 Task: Write a JavaScript function to check if a string is a valid email address.
Action: Mouse moved to (79, 5)
Screenshot: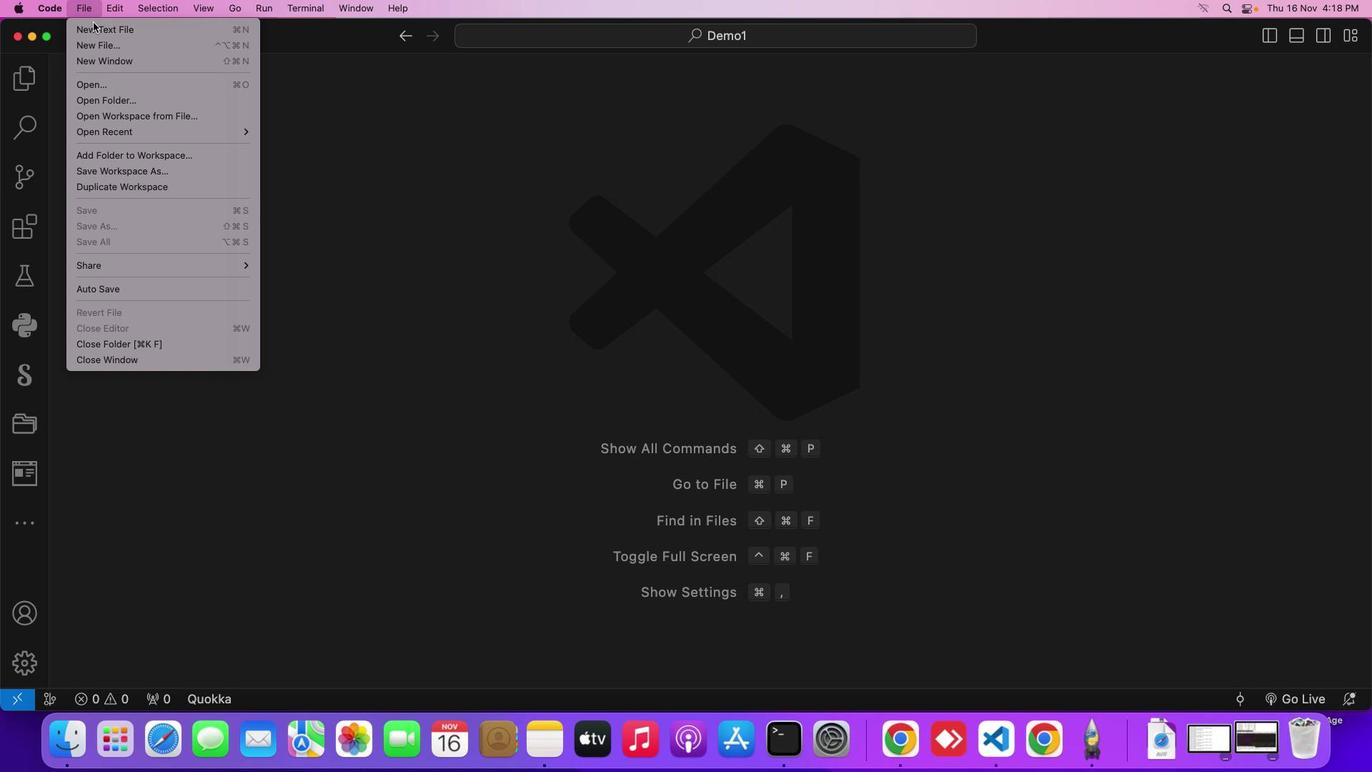 
Action: Mouse pressed left at (79, 5)
Screenshot: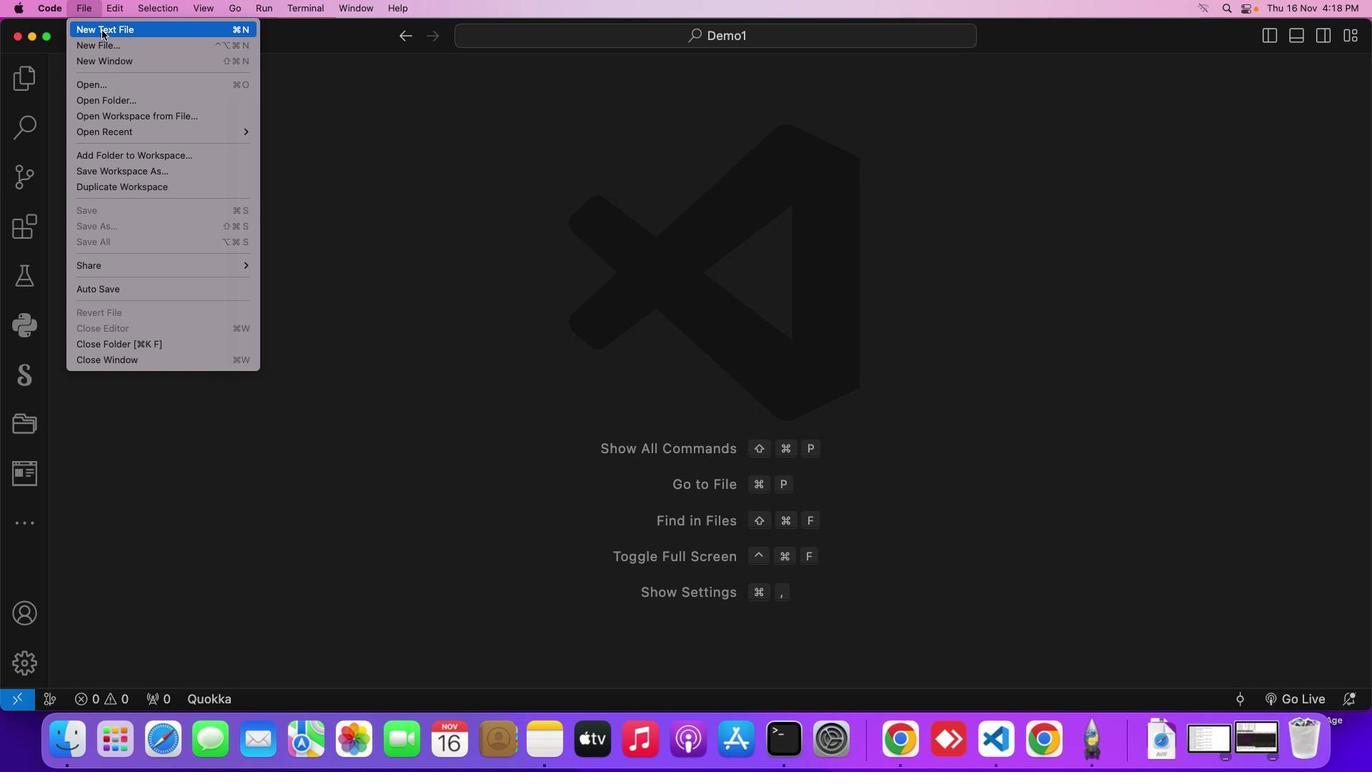 
Action: Mouse moved to (100, 27)
Screenshot: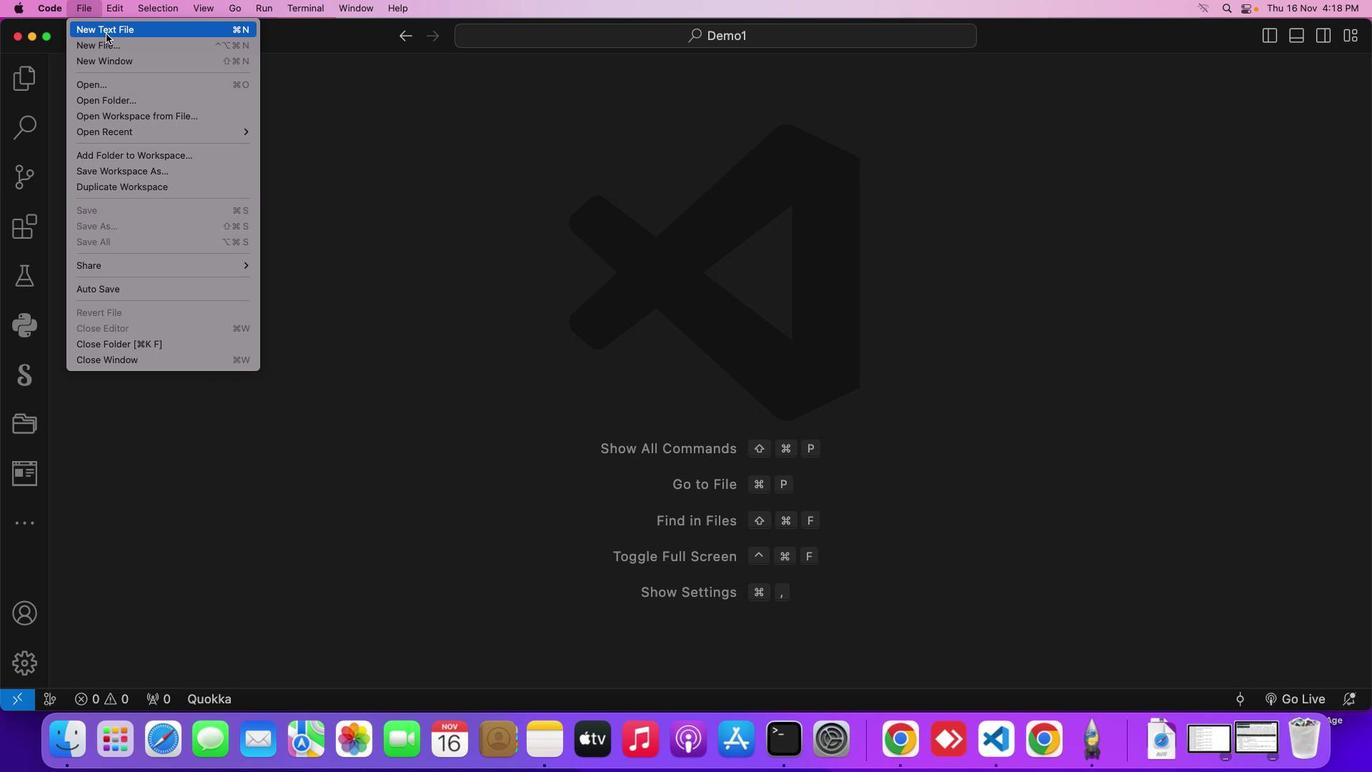 
Action: Mouse pressed left at (100, 27)
Screenshot: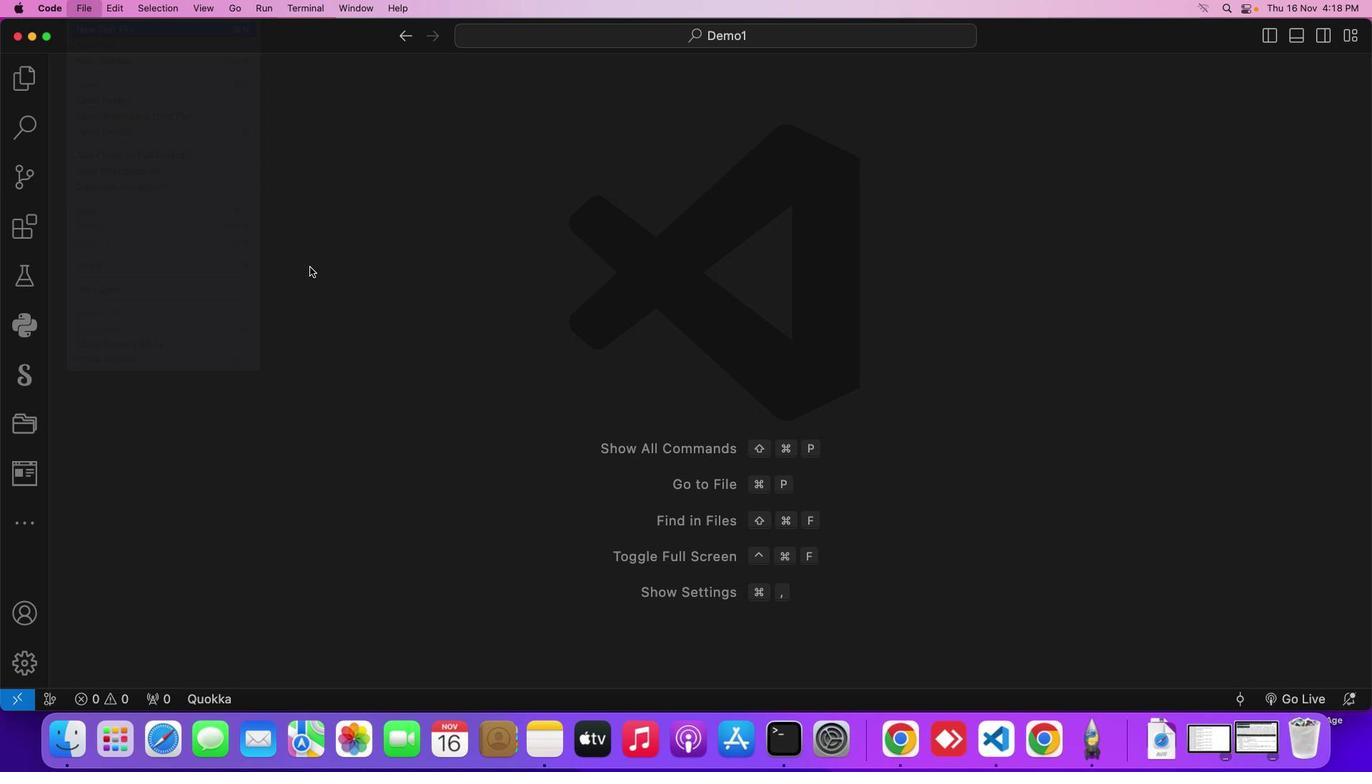 
Action: Mouse moved to (401, 444)
Screenshot: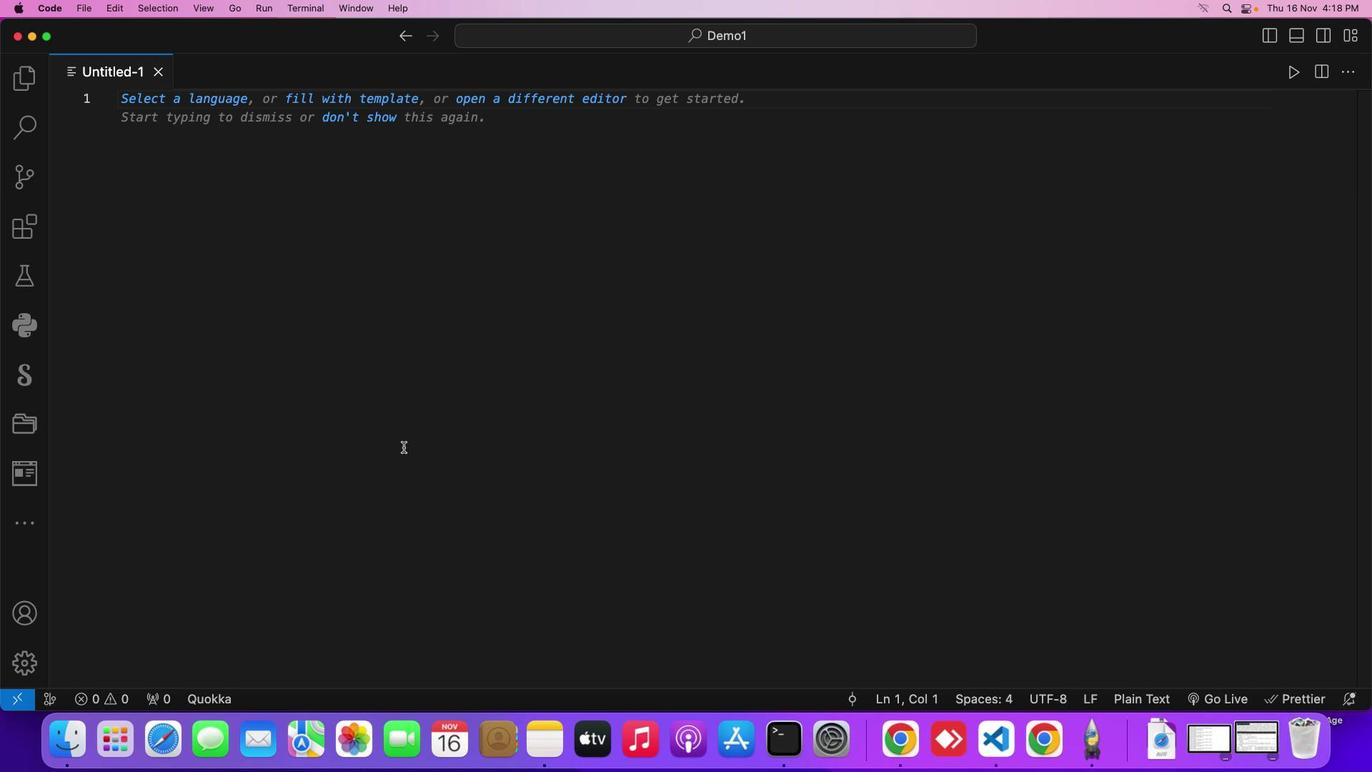 
Action: Key pressed Key.cmd
Screenshot: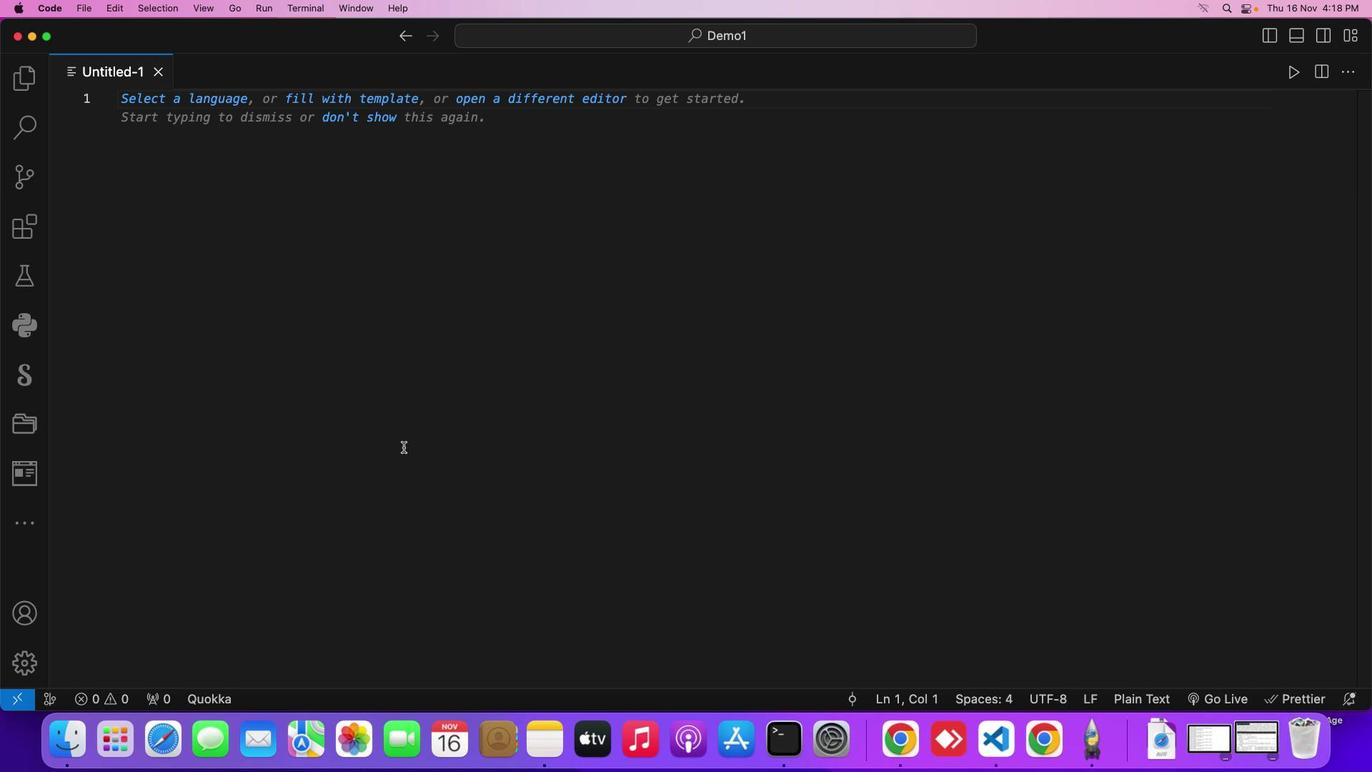 
Action: Mouse moved to (401, 445)
Screenshot: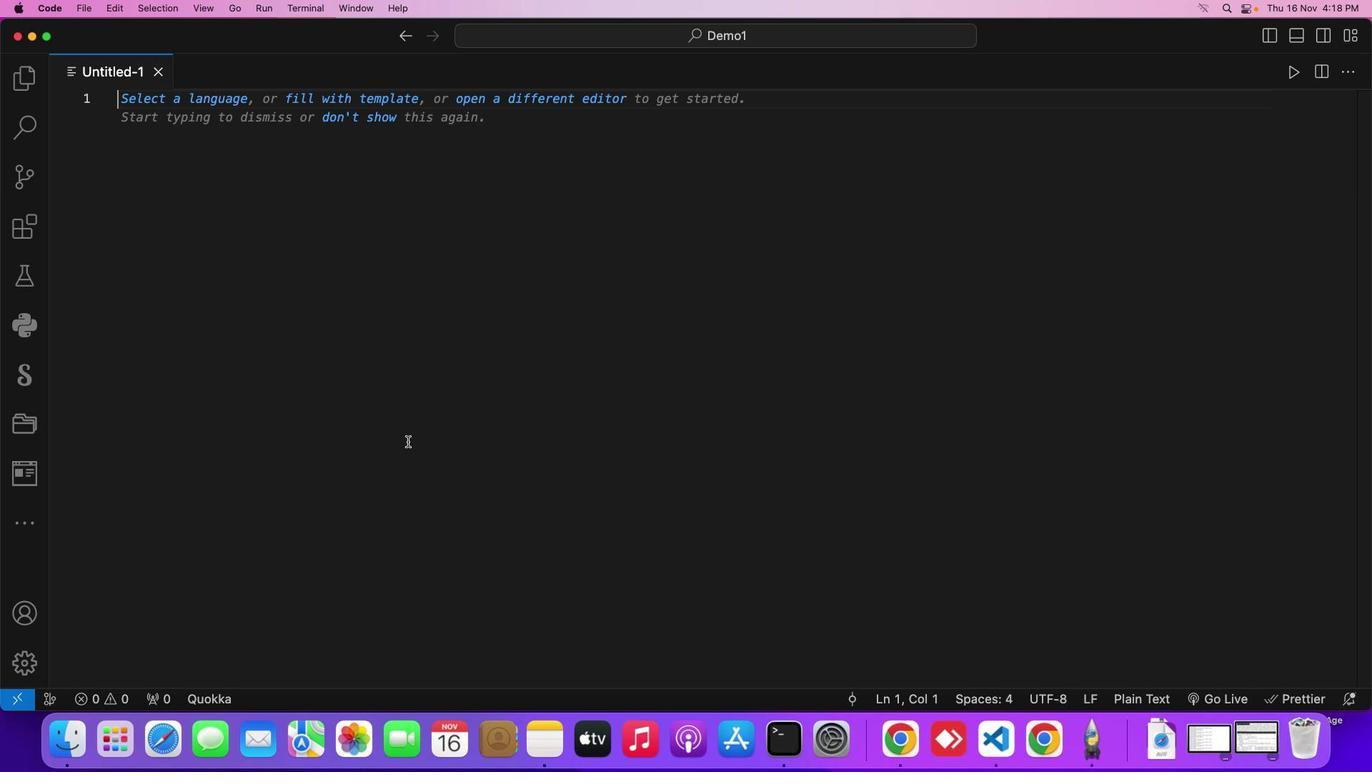 
Action: Key pressed 's'
Screenshot: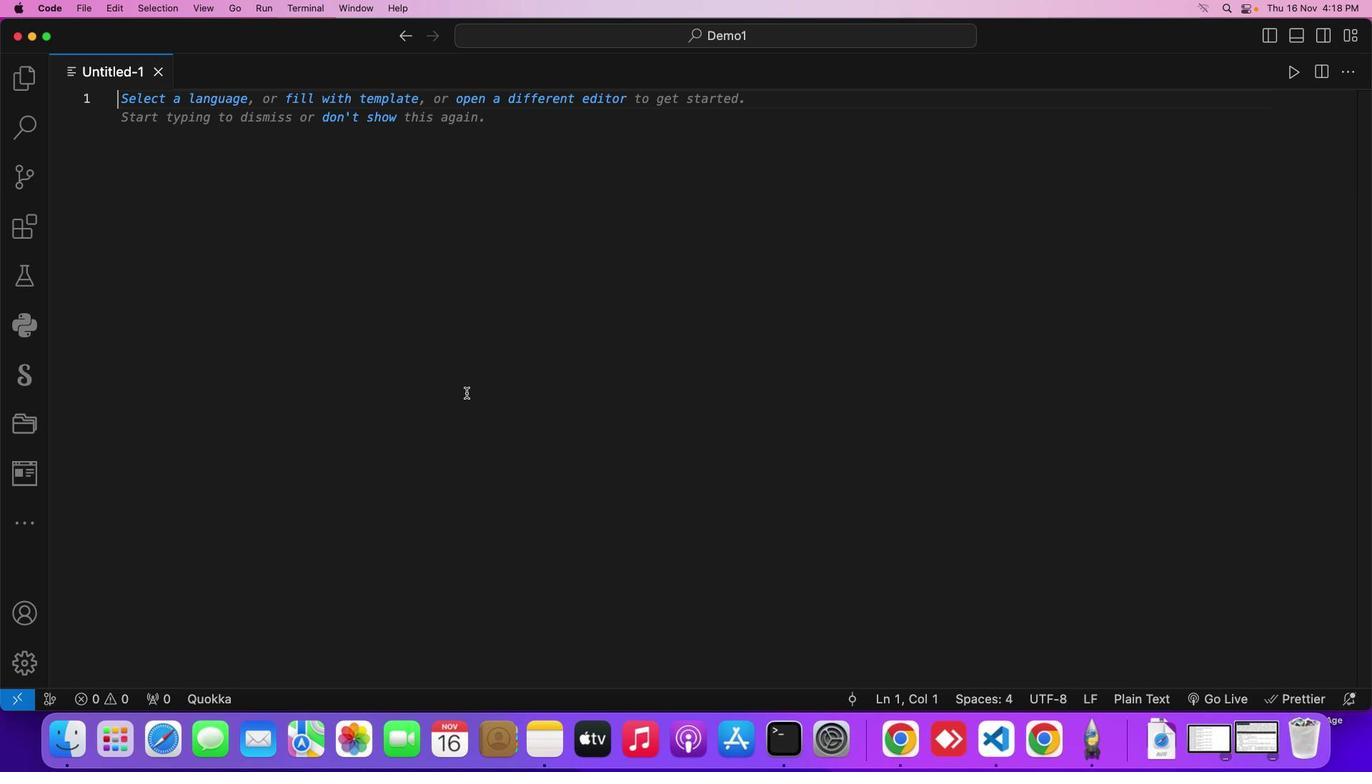 
Action: Mouse moved to (690, 292)
Screenshot: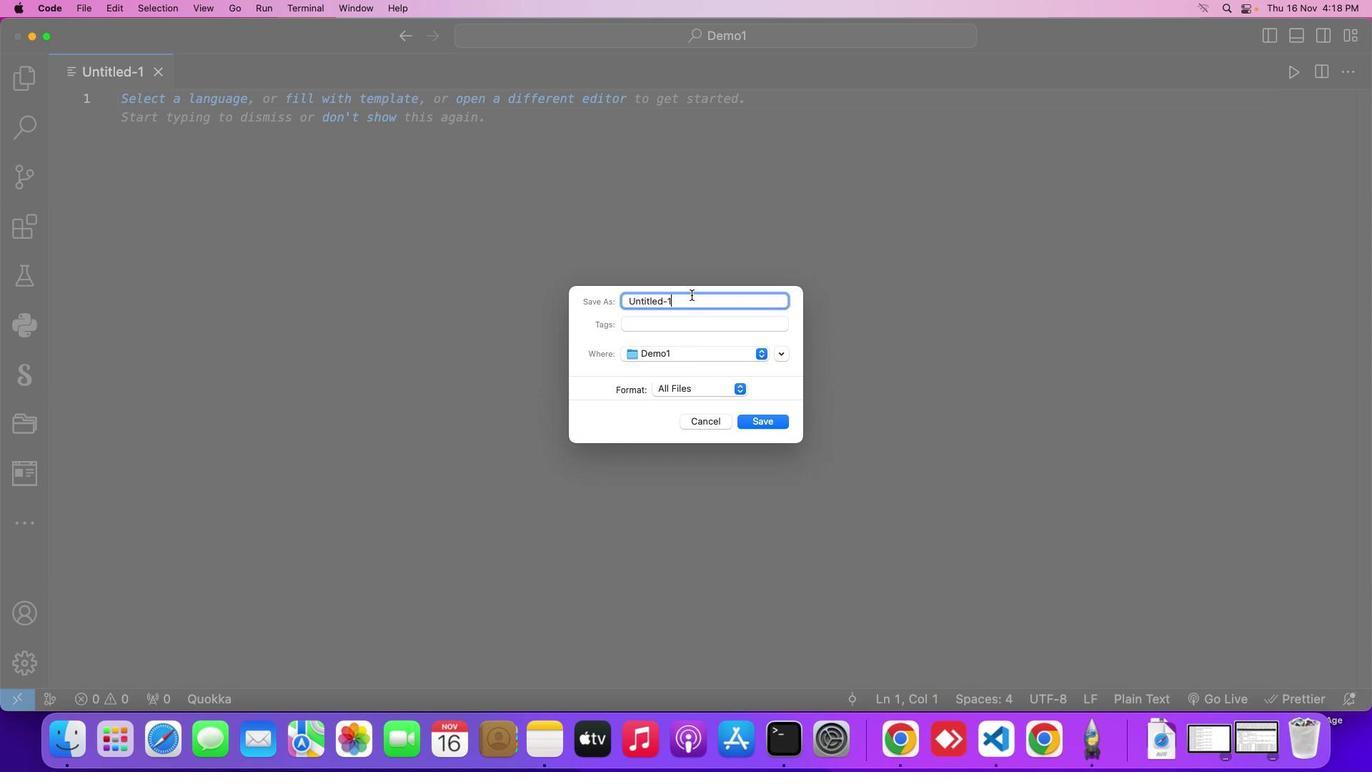 
Action: Mouse pressed left at (690, 292)
Screenshot: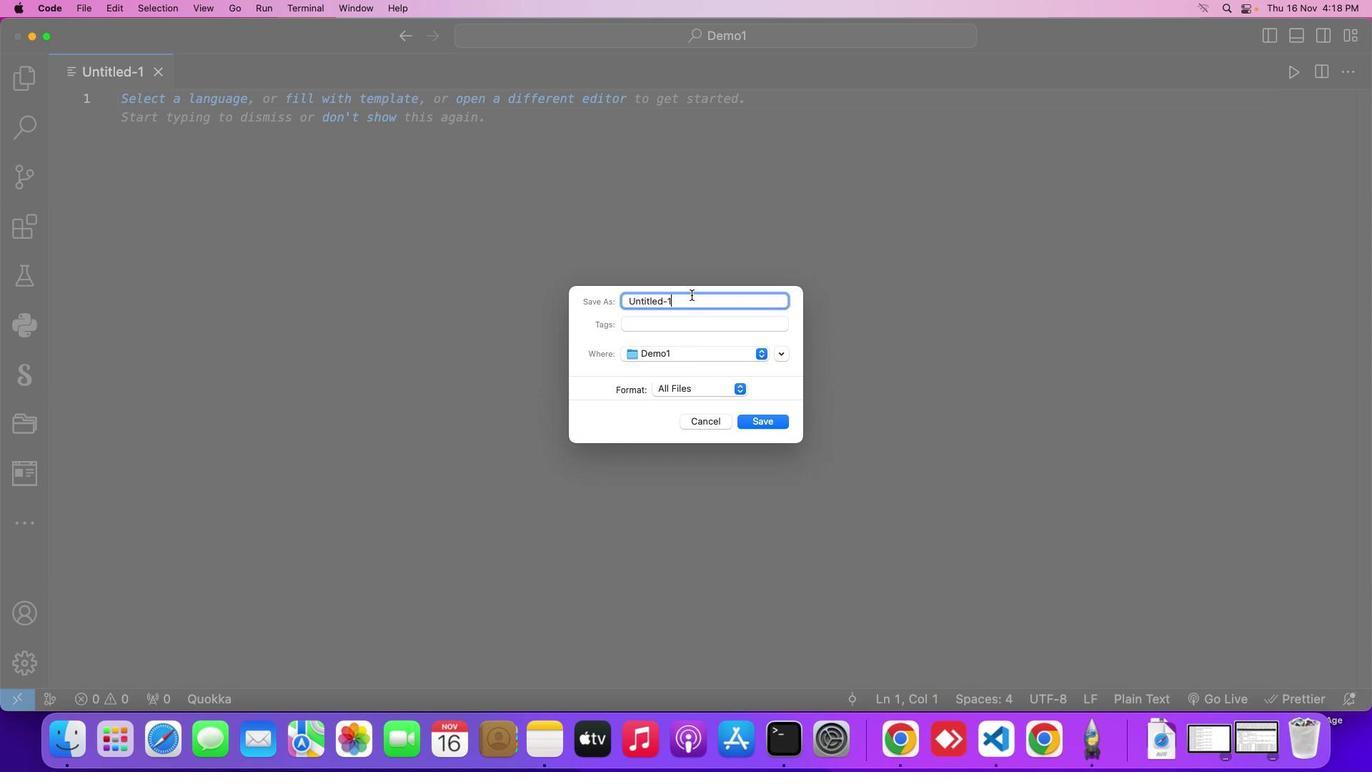 
Action: Mouse moved to (689, 292)
Screenshot: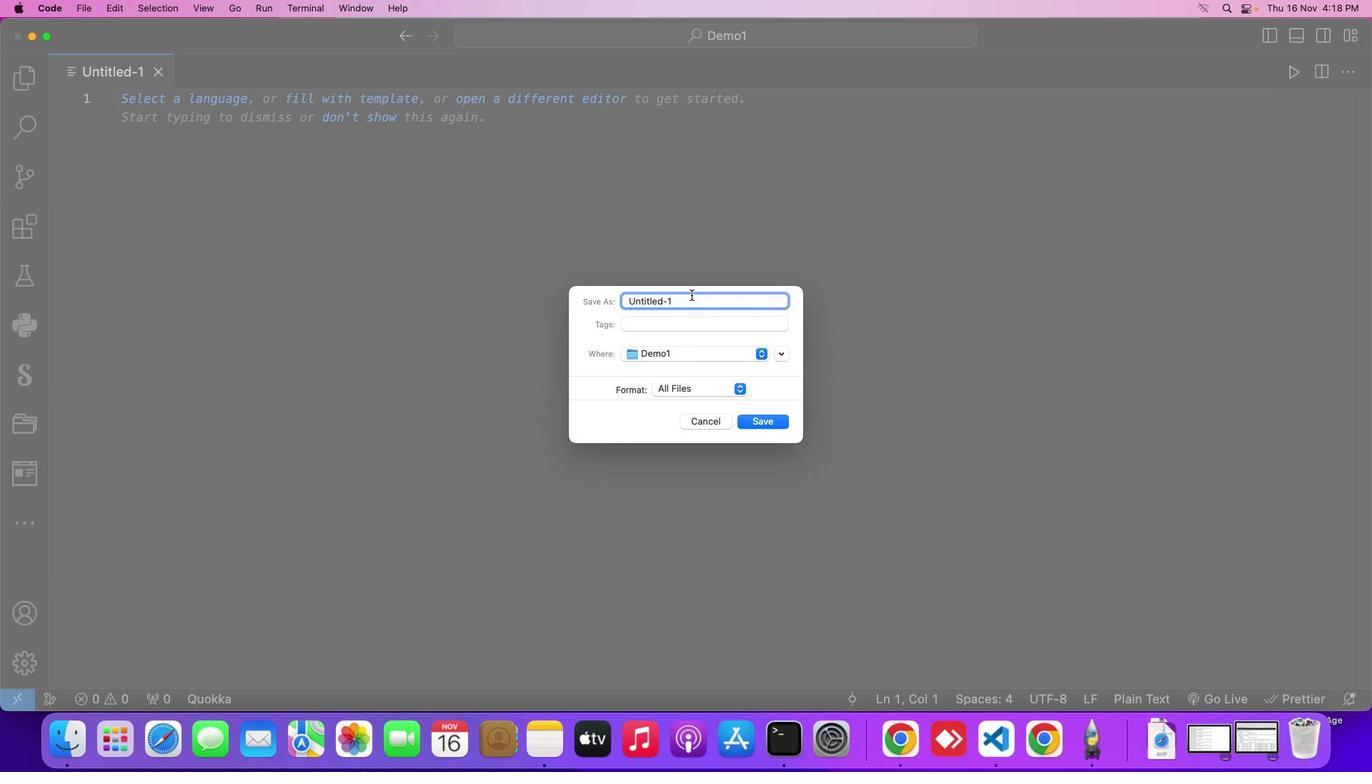 
Action: Key pressed Key.backspaceKey.backspaceKey.backspaceKey.backspaceKey.backspaceKey.backspaceKey.backspaceKey.backspaceKey.backspaceKey.backspaceKey.shift_r'D''e''m''o'Key.shift_r'V''c''.''j''s'Key.enter'/'Key.backspace'f''u''n''c''t''i''o''n'Key.space'i''s'Key.shift_r'V''a''l''i''d'Key.shift_r'E''m''a''i''l'Key.shift_r'(''e''m''a''i''l'Key.rightKey.spaceKey.shift_r'{'Key.enter'/''/'Key.shift_rKey.spaceKey.shift_r'R''e''g''u''l''a''r''t'Key.backspaceKey.space'e''x''p''r''e''s''s''i''o''n'Key.space'f''o''r'Key.space'e''m''a''i''l'Key.space'v''a''l''i''d''a''t''i''o''n'Key.enter'c''o''n''s''t'Key.space'e''m''a''i''l'Key.shift_r'R''e''g''e''x'Key.space'='Key.space'/'Key.shift_r'^''[''a''-''z''a'Key.backspaceKey.shift_r'A''-'Key.shift_r'Z''0''-''9''.'Key.shift_r'_''-'Key.rightKey.rightKey.backspaceKey.enter
Screenshot: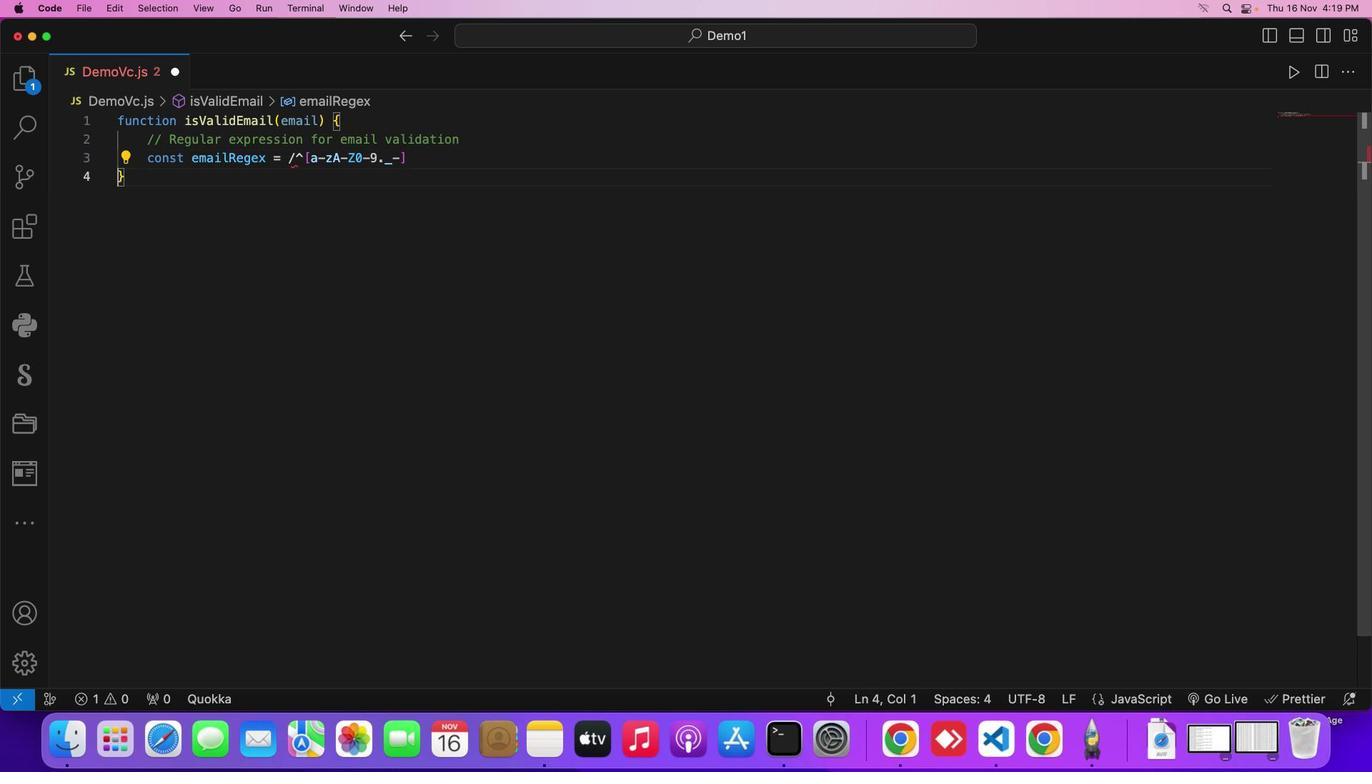 
Action: Mouse moved to (414, 155)
Screenshot: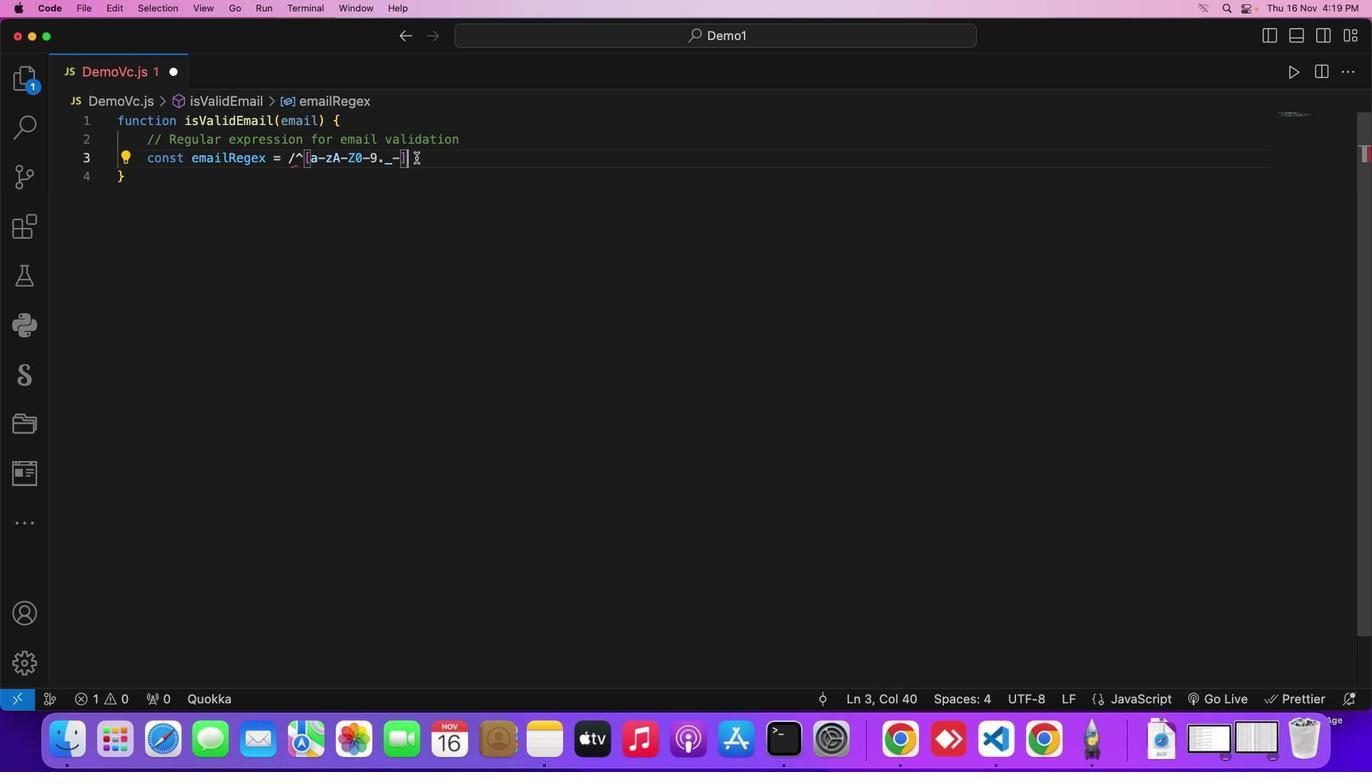 
Action: Mouse pressed left at (414, 155)
Screenshot: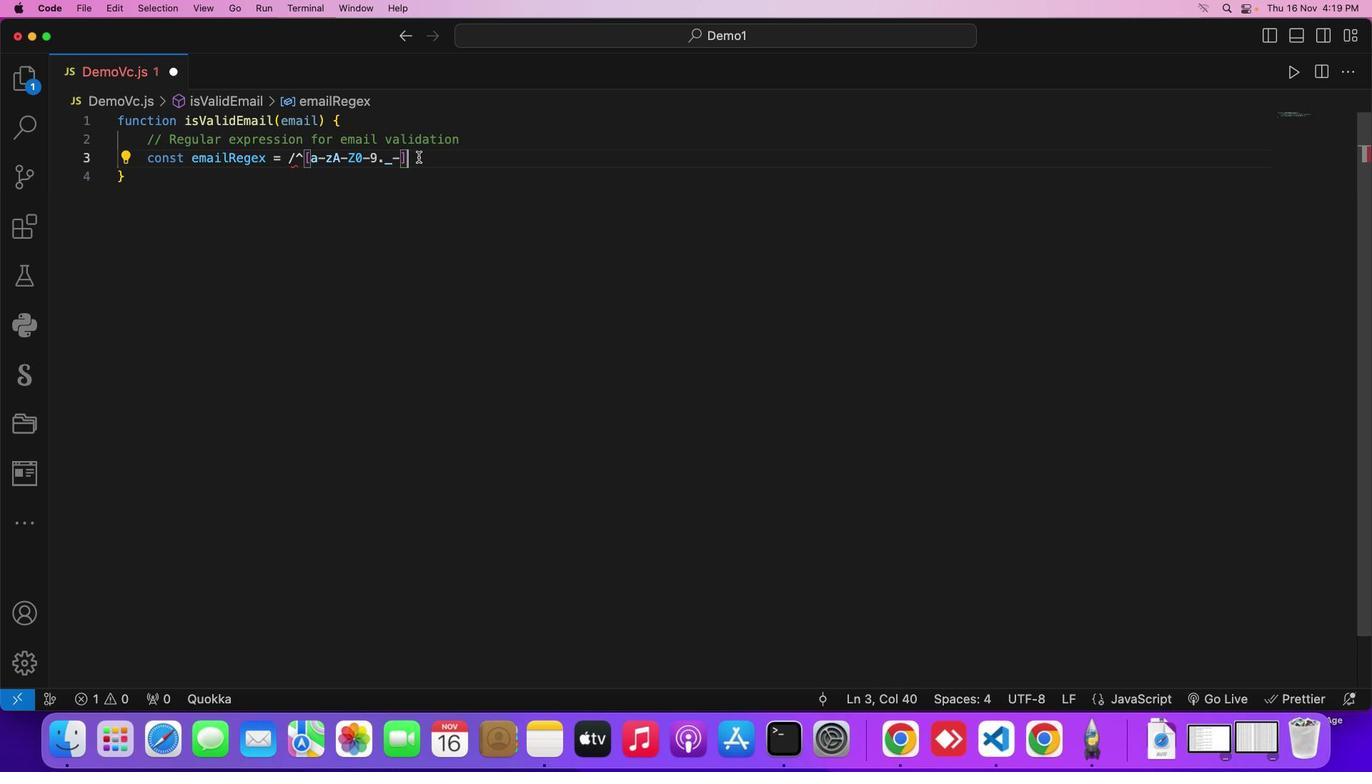 
Action: Mouse moved to (476, 158)
Screenshot: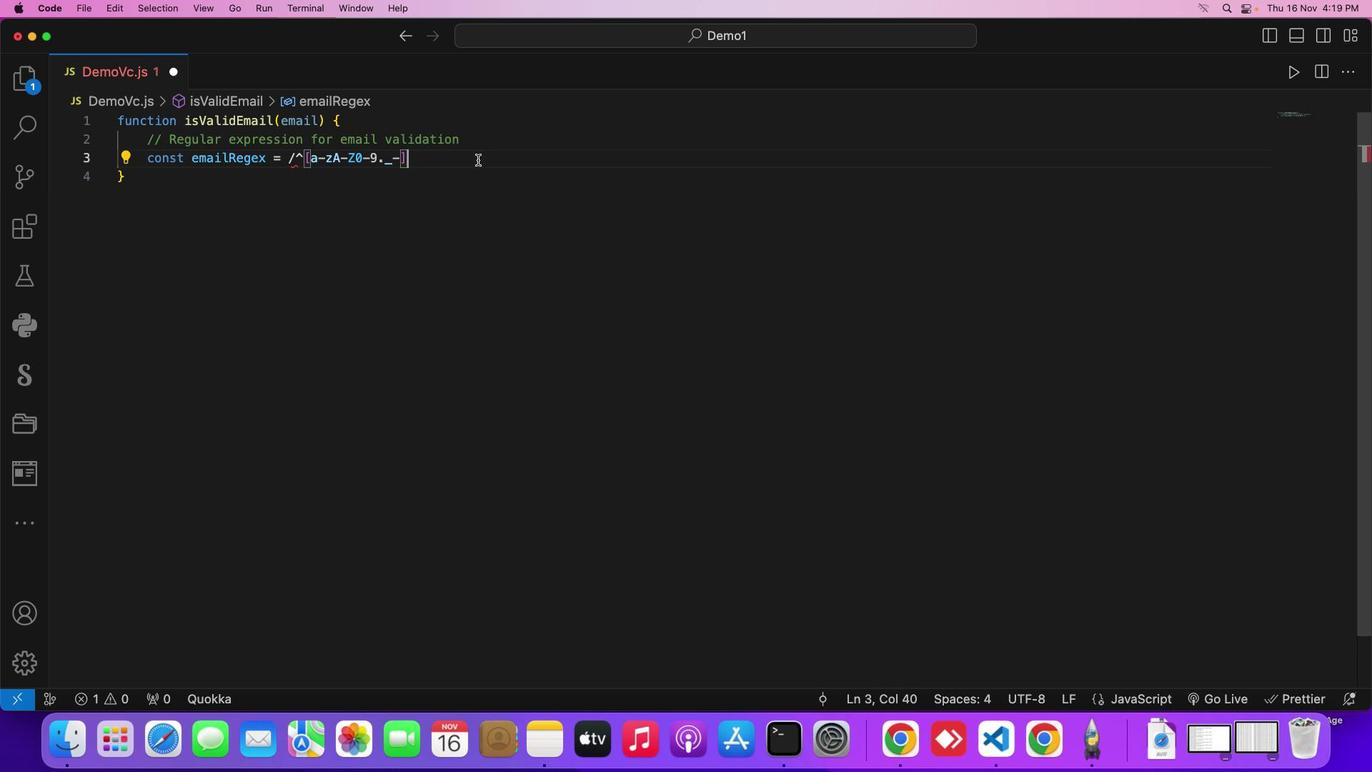 
Action: Key pressed Key.shift_r'+'Key.shift_r'@''f'Key.backspace'[''a''-''z'Key.shift_r'A''-'Key.shift_r'Z''0''-''9''.''-'Key.rightKey.shift_r'+''\\''.''f'Key.backspace'[''a''-''z'Key.shift_r'A''-'Key.shift_r'Z'Key.backspaceKey.shift_r'Z'Key.rightKey.spaceKey.backspaceKey.shift_r'{''2'',''4'Key.rightKey.shift_r'$''/'';'Key.enterKey.enter'/''/'Key.spaceKey.shift_r'T''e''s''t'Key.space't''h''e'Key.space'e''m''a''i''l'Key.space'a''g''a''i''n''s''t'Key.space't''h''e'Key.space'r''e''g''u''l''a''r'Key.space'e''x''p''r''e''s''s''i''o''n'Key.enter'r''e''t''u''r''n'Key.space'e''m''a''i''l'Key.shift_r'R''e''g''e''x''.''t''e''x'Key.backspace's''t'Key.shift_r'(''e''m''a''i''l'Key.right';'Key.downKey.enterKey.enter'/''/'Key.spaceKey.shift_r'E''x''a''m''p''l''e'Key.space'u''s''a''g''e'Key.shift_r':'Key.enter'c''o''n''s''t'Key.space'e''m''a''i''l''1'Key.space'='Key.spaceKey.shift_r'"''u''s''e''r'Key.shift_r'@''e''x''a''m''p''l''e''.''c''o''m'Key.right';'Key.enter'c''o''n''s''t'Key.space'e''m''a''i''l''2'Key.space'='Key.spaceKey.shift_r'"''i''n''v''a''l''i''d''-''e''m''a''i''l'Key.right';'Key.enter'c''o''n''s''o''l''e''.''l''o''g'Key.shift_r'(''i''s'Key.shift_r'V''a''l''i''d''a''d'Key.backspaceKey.backspaceKey.shift_r'E''m''a''i''l'Key.shift_r'(''e''m''a''i''l''1'Key.rightKey.right';'Key.tab'/''/'Key.space'o''u''t''p''u''t'Key.spaceKey.shift_r':'Key.space't''r''u''e'Key.space'a''n''d'Key.space't'Key.backspace'i''t''s'Key.space'a'Key.space'v''a''l''i''d''a'Key.backspace'd'Key.backspace'd'Key.backspaceKey.space'e''m''a''i''l''i''d'Key.enter'c''o''n''s''o''l''e''.''l''o''g'Key.shift_r'(''i''s'Key.shift_r'V''a''l''i''d'Key.shift_r'E''m''a''i''l'Key.shift_r'(''d'Key.backspace'e''m''a''i''l''2'Key.rightKey.right';'Key.space'/''/'Key.space'o''u''t''p''u''t'Key.spaceKey.backspaceKey.shift_r':'Key.space'f''a''l''s''e'';'Key.enterKey.enter
Screenshot: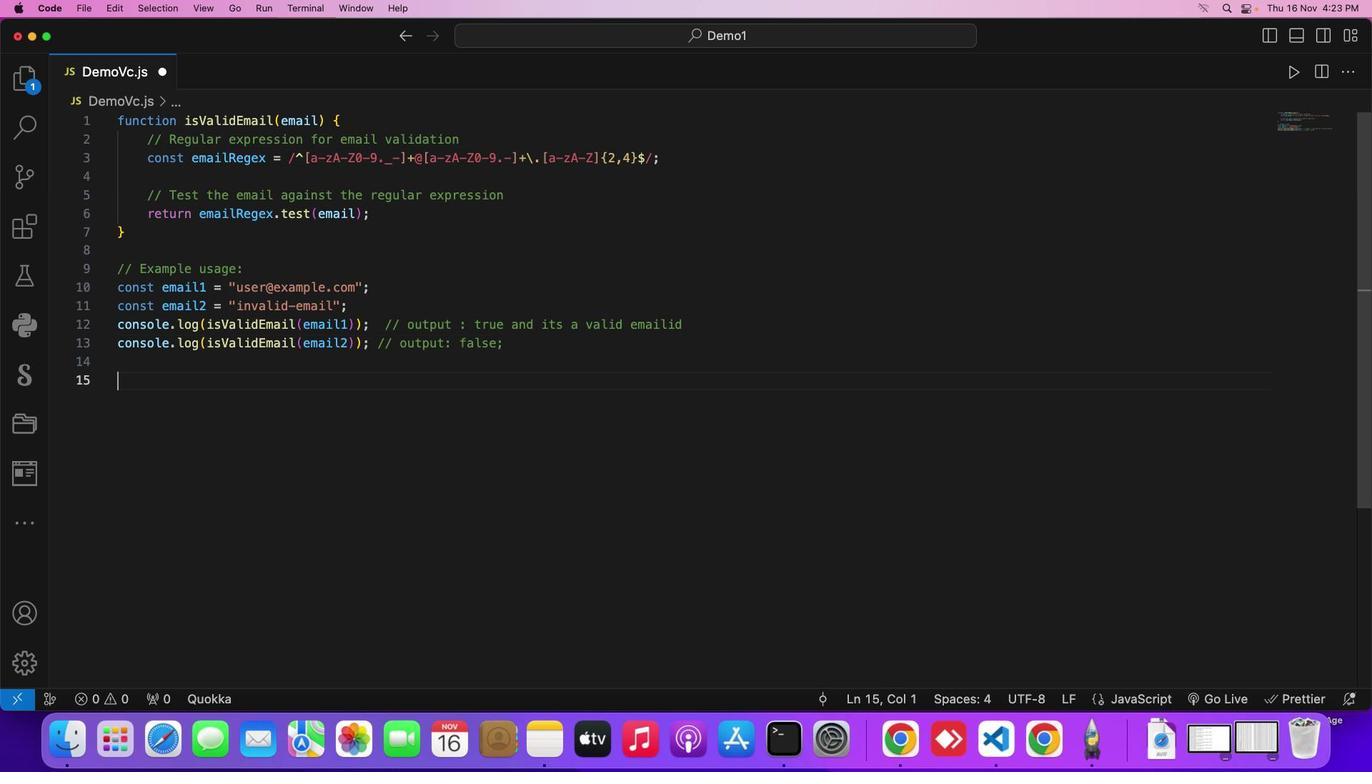
Action: Mouse moved to (1058, 214)
Screenshot: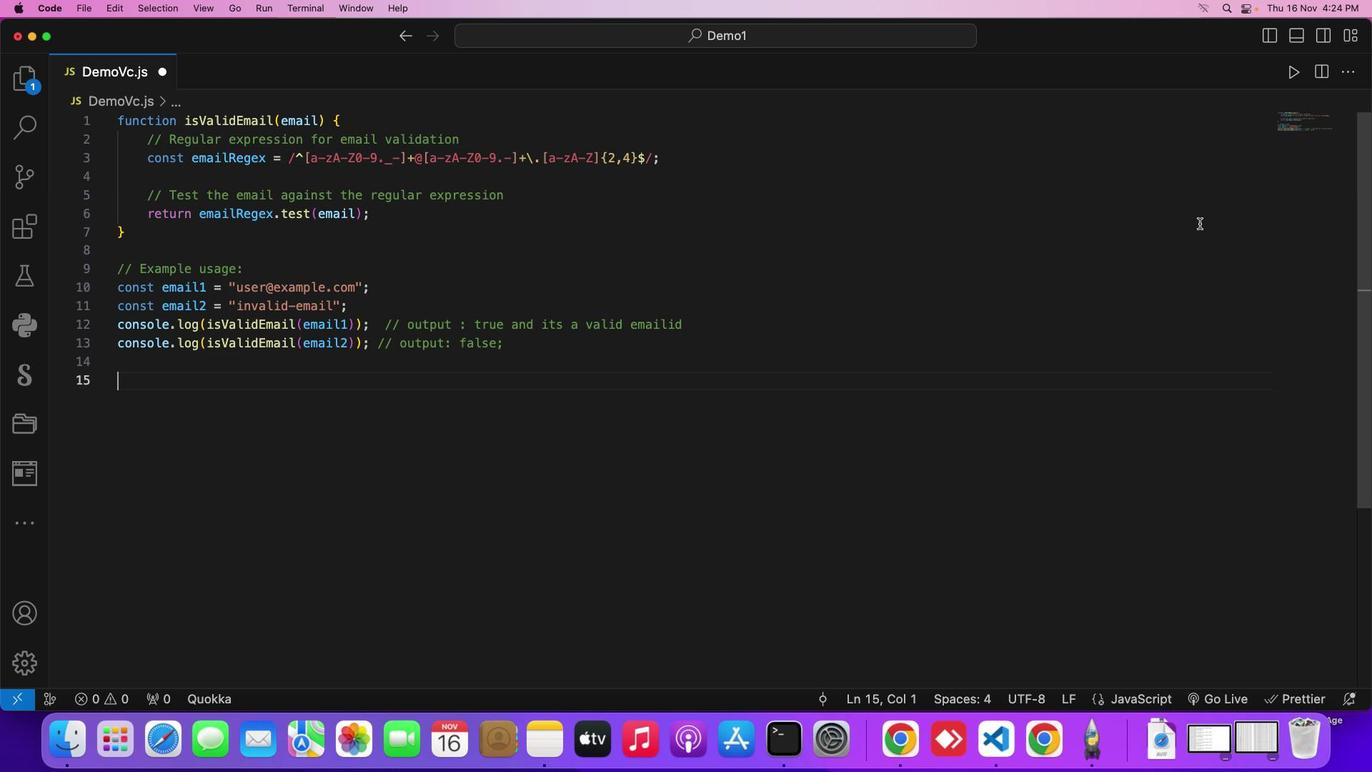 
Action: Key pressed Key.cmd
Screenshot: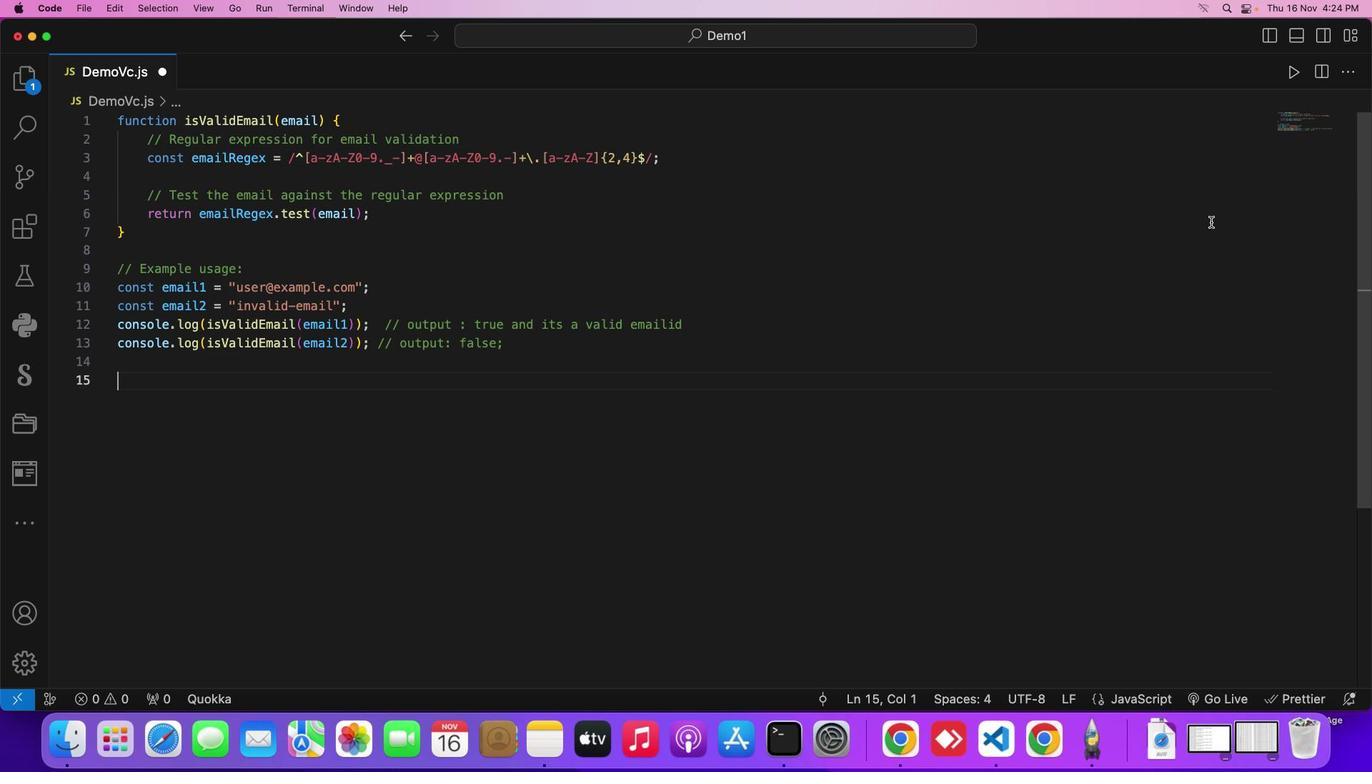 
Action: Mouse moved to (1179, 219)
Screenshot: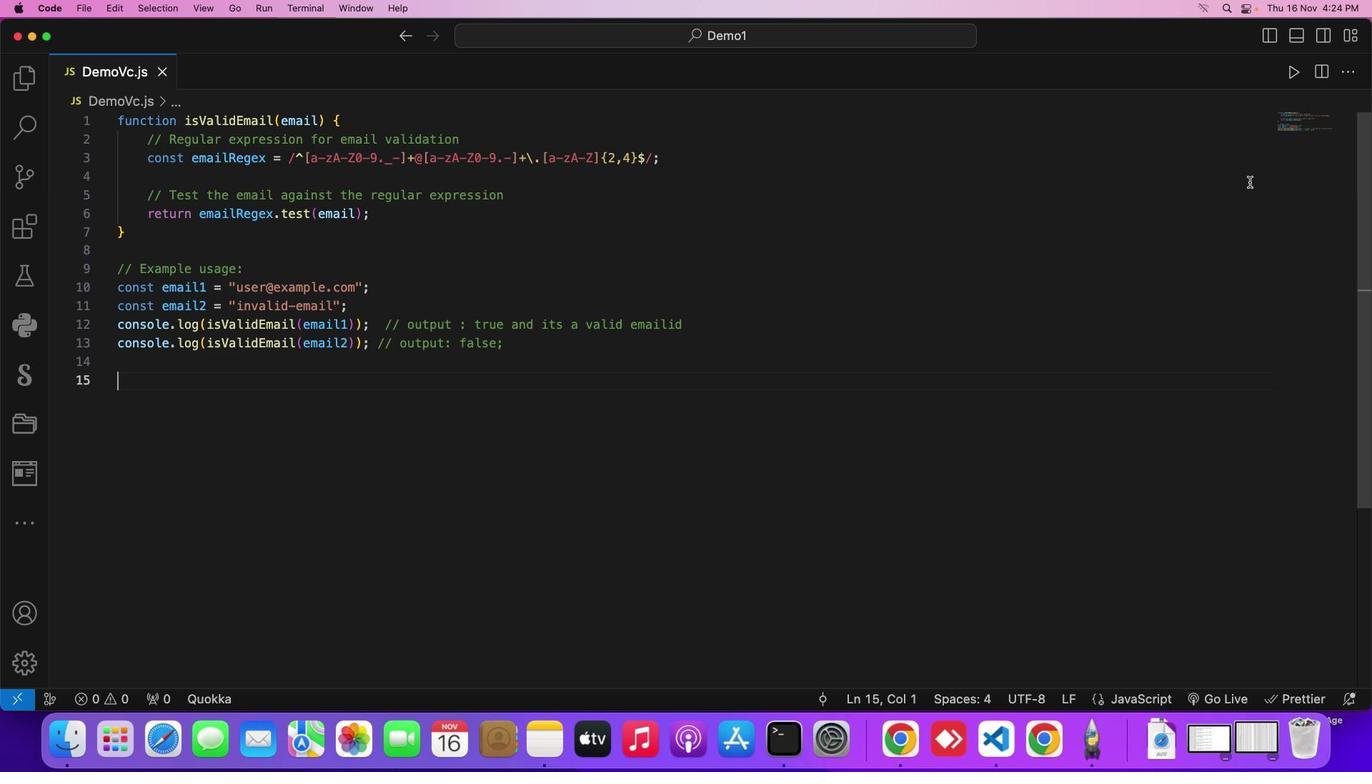 
Action: Key pressed 's'
Screenshot: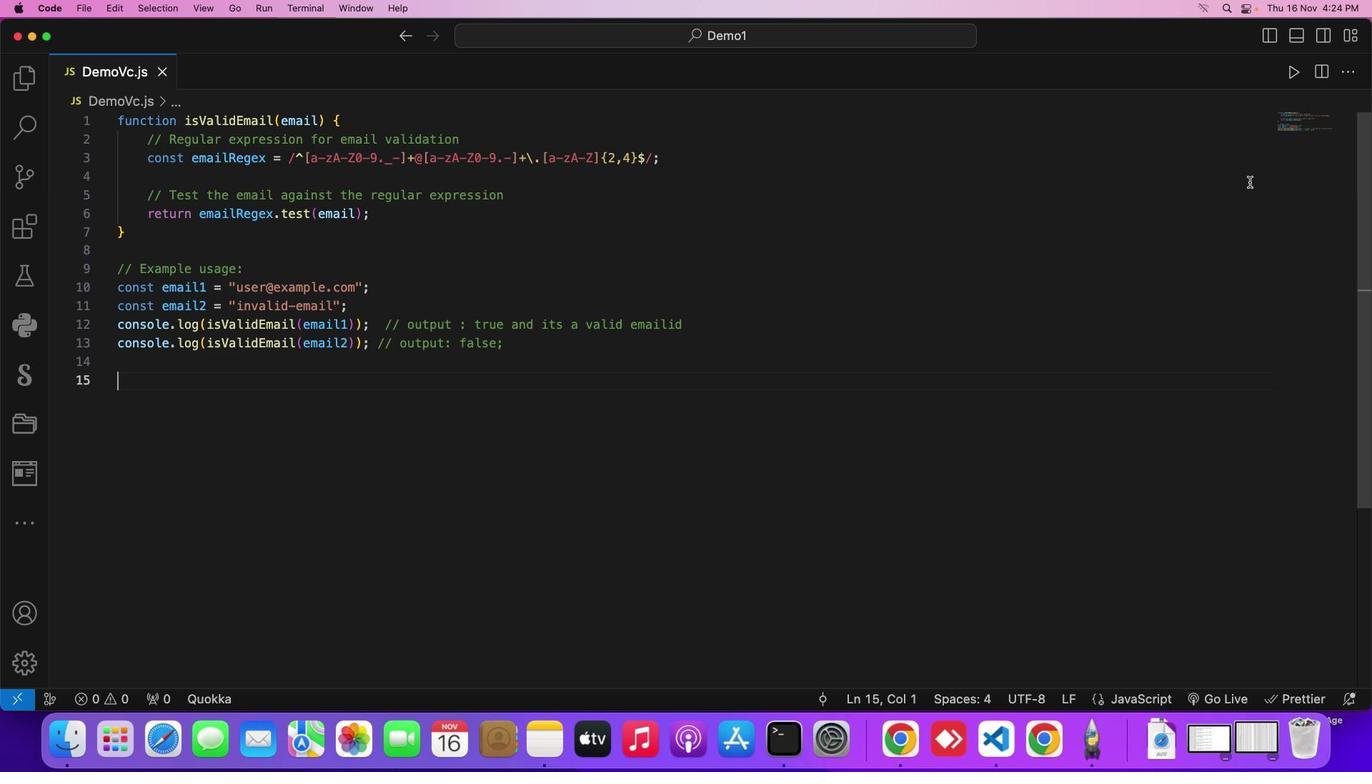 
Action: Mouse moved to (1250, 167)
Screenshot: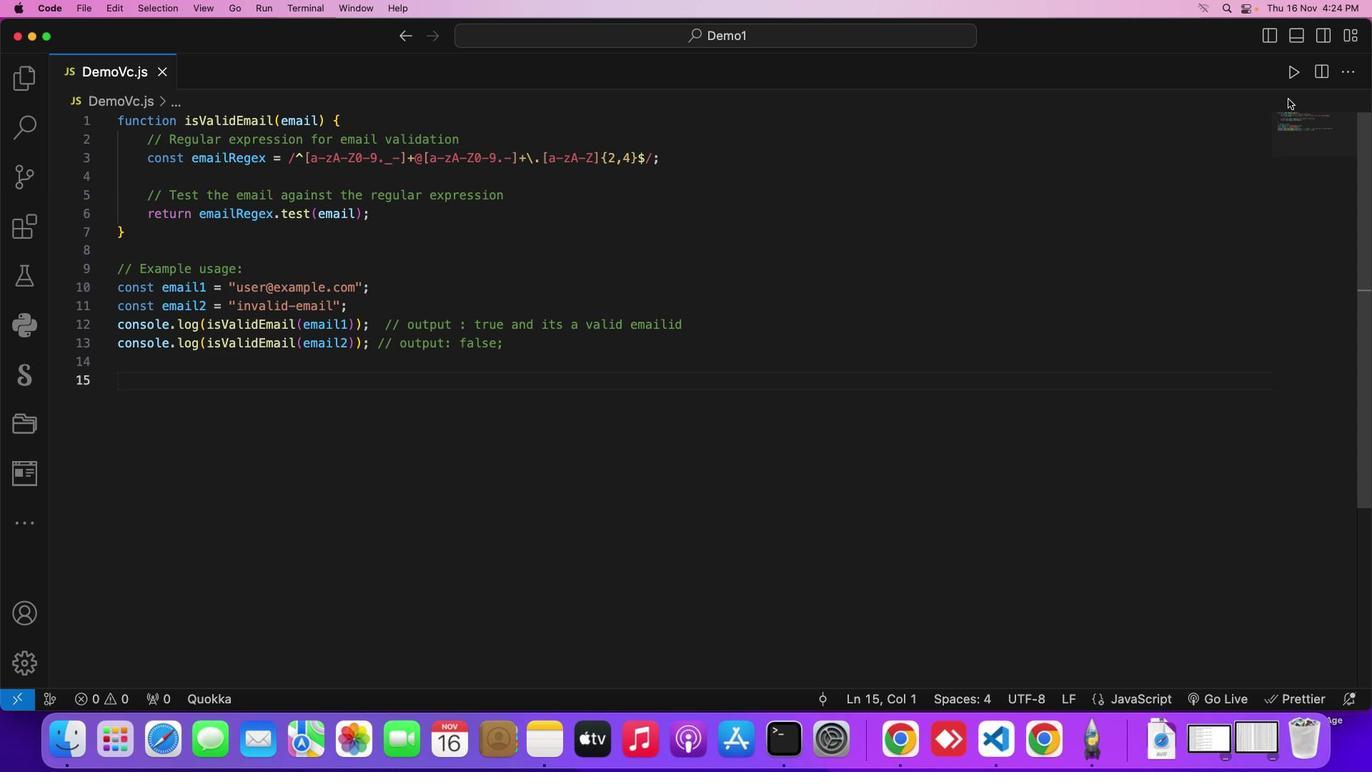 
Action: Key pressed Key.cmd
Screenshot: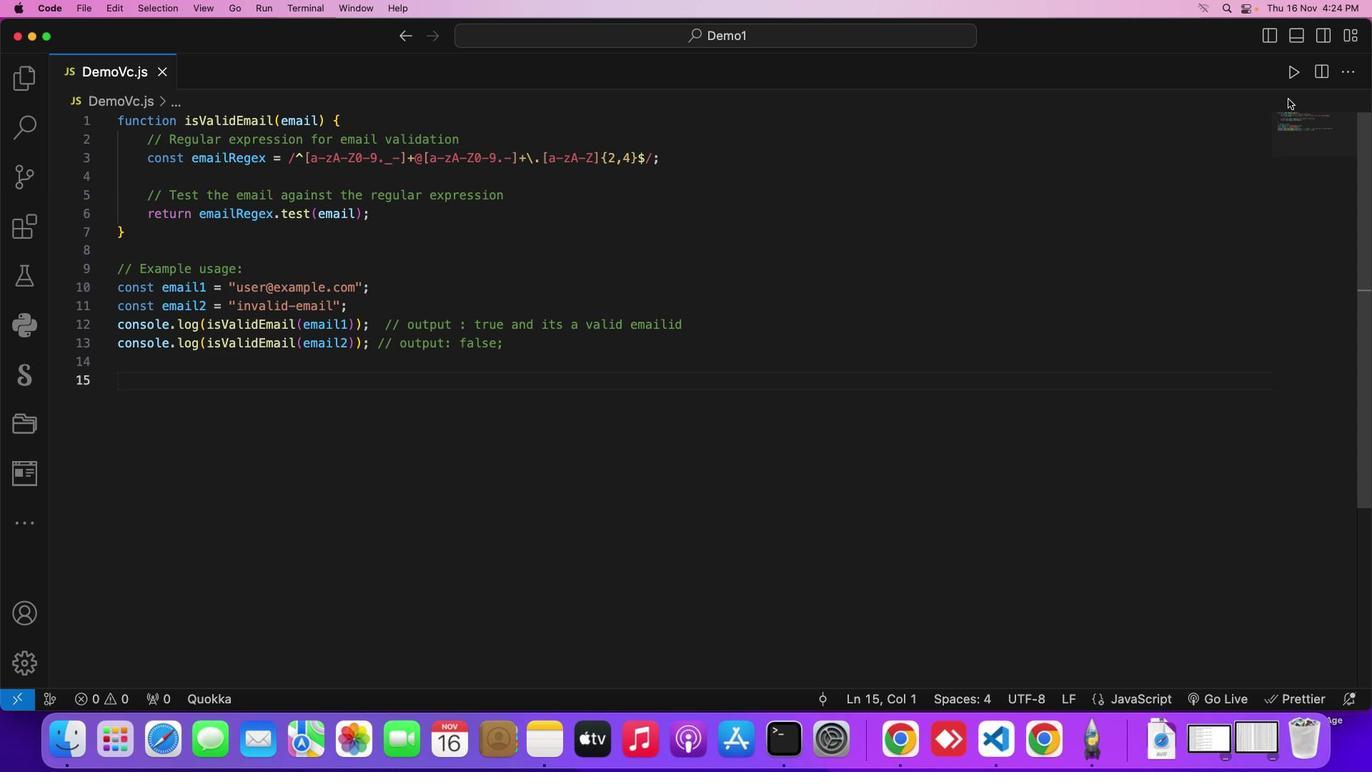 
Action: Mouse moved to (1262, 142)
Screenshot: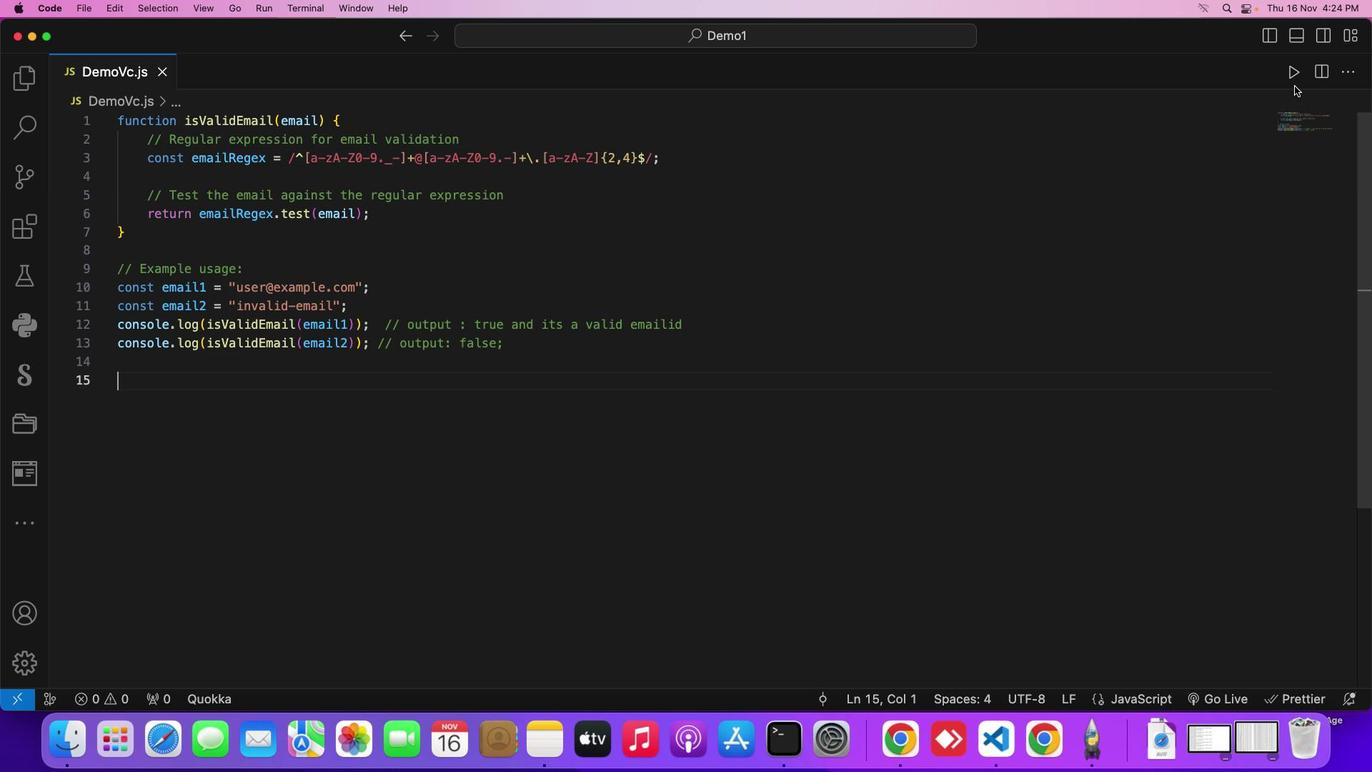 
Action: Key pressed 's'
Screenshot: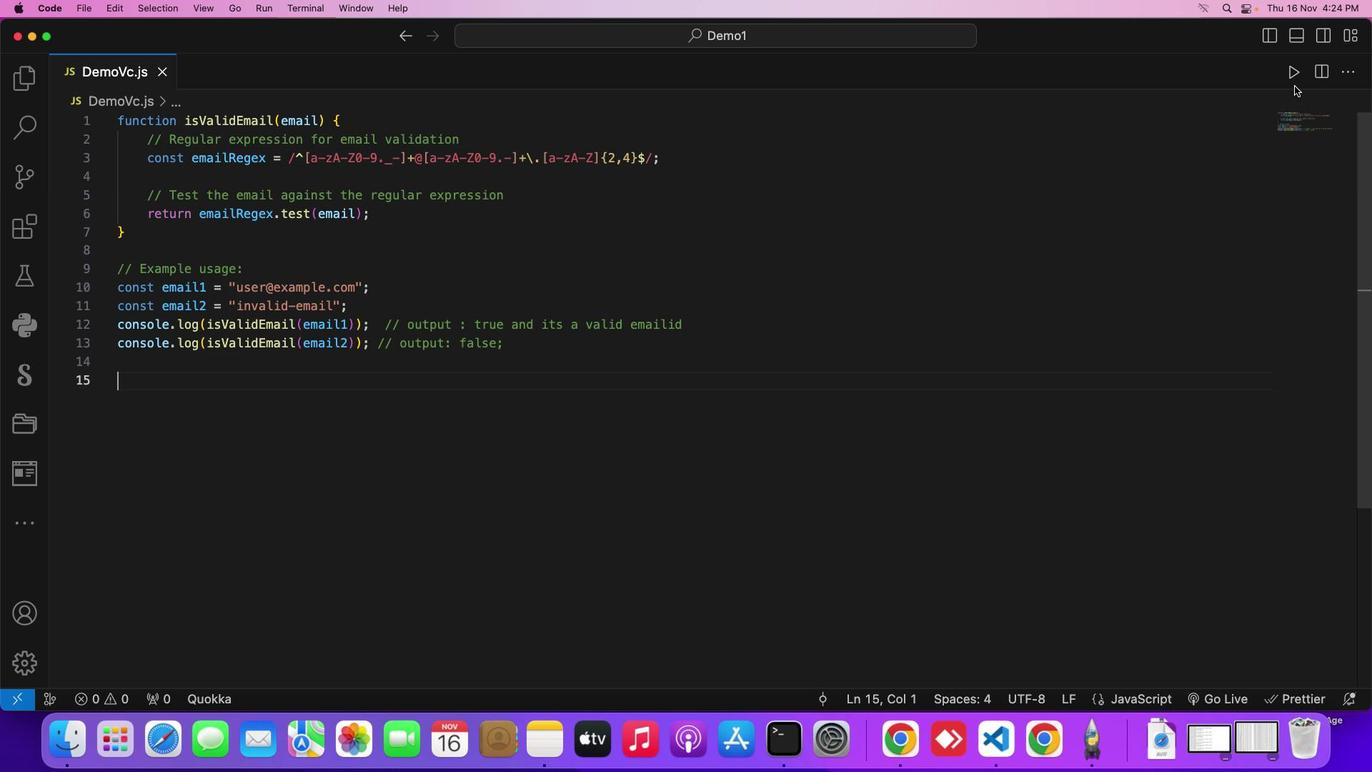 
Action: Mouse moved to (1289, 76)
Screenshot: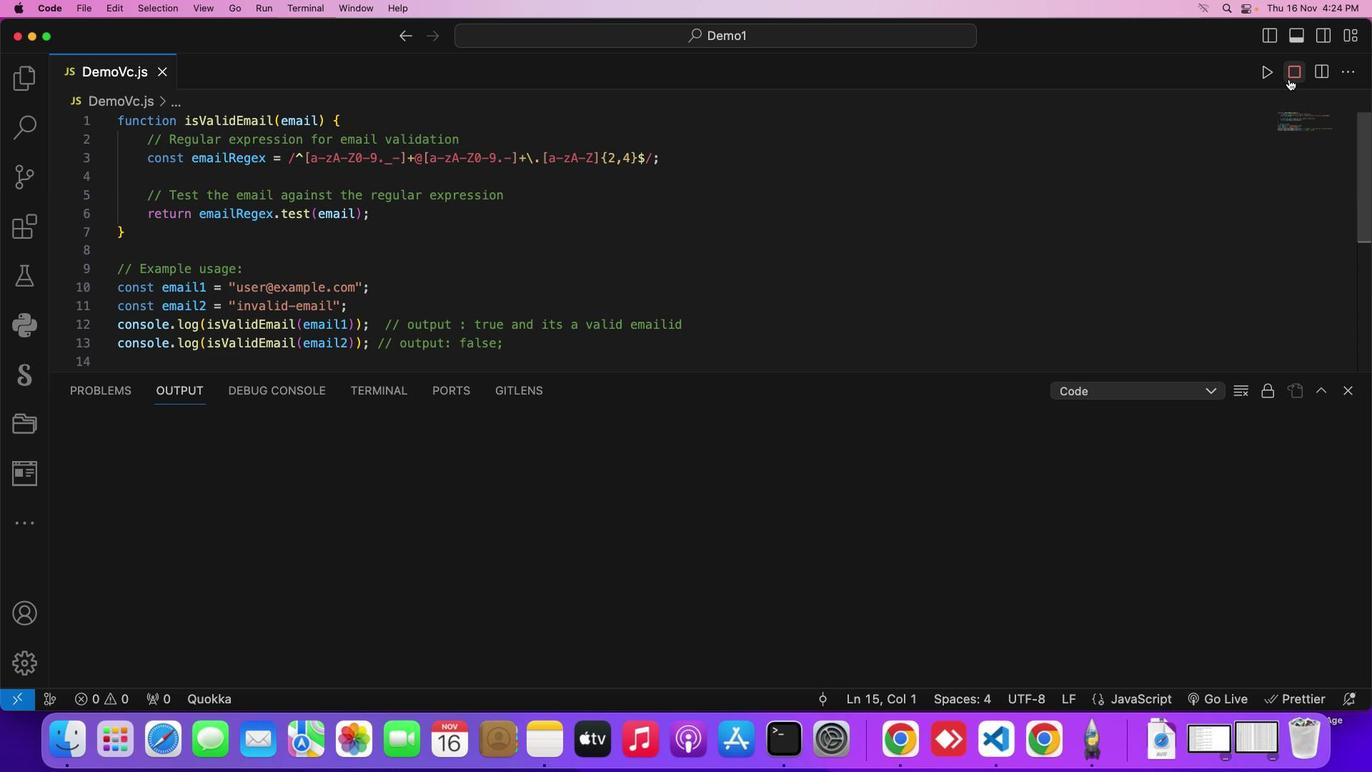 
Action: Mouse pressed left at (1289, 76)
Screenshot: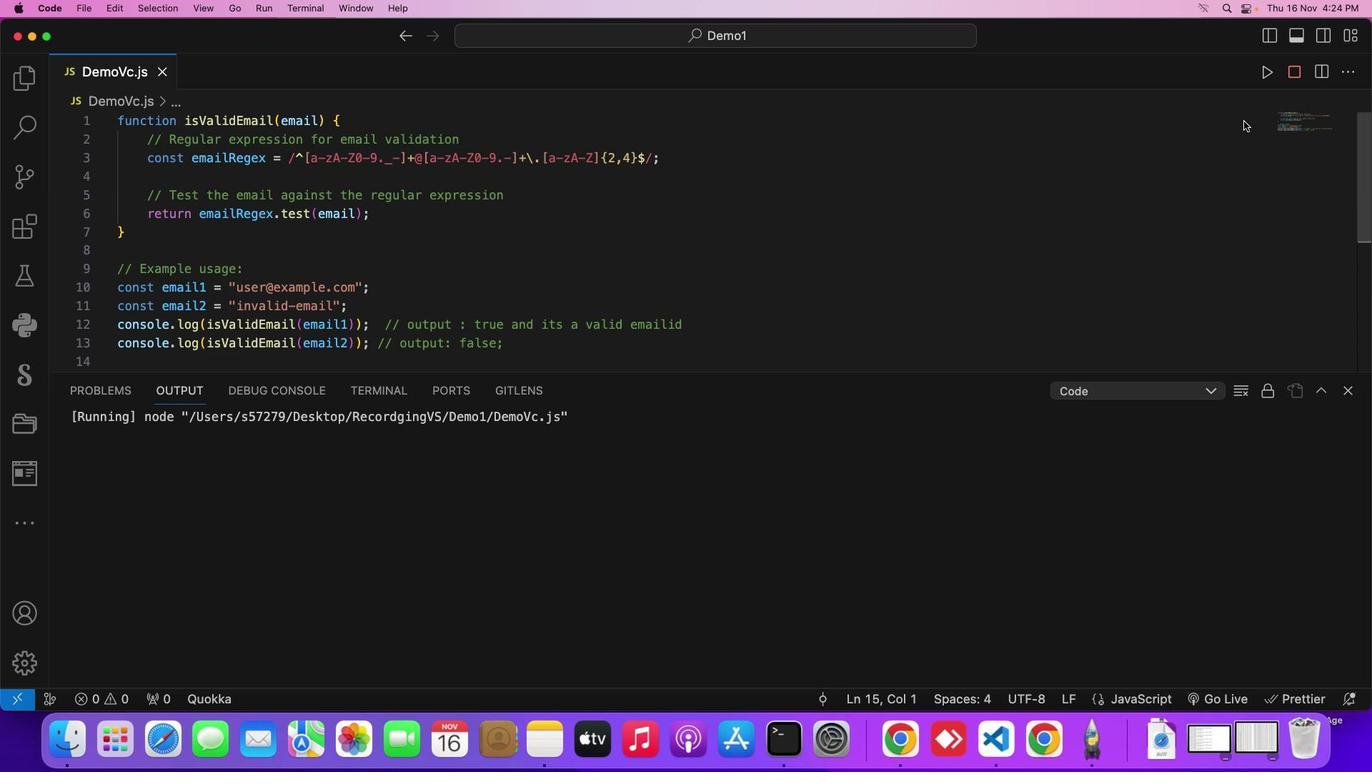 
Action: Mouse moved to (609, 420)
Screenshot: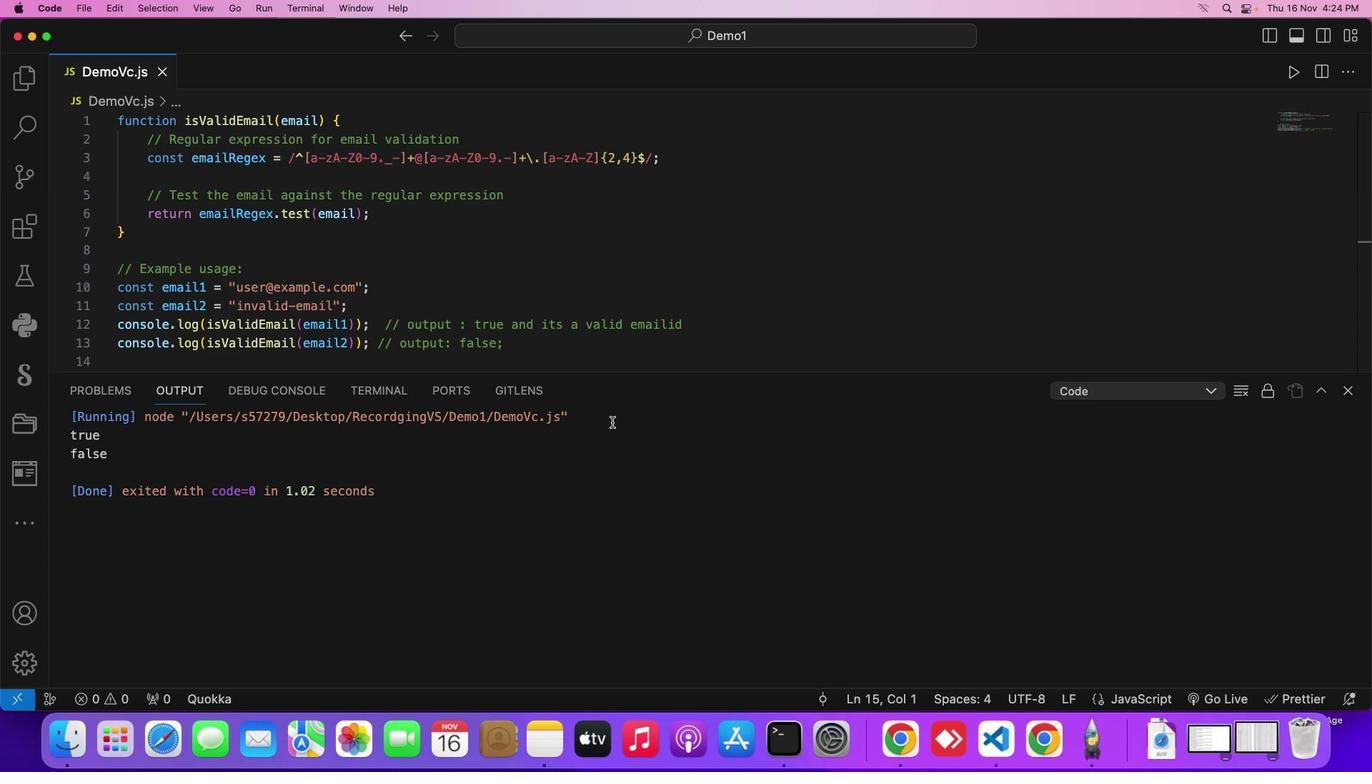 
